 Task: Enable public transport information for bed and breakfast in St. Marys, Georgia, United States.
Action: Mouse moved to (443, 224)
Screenshot: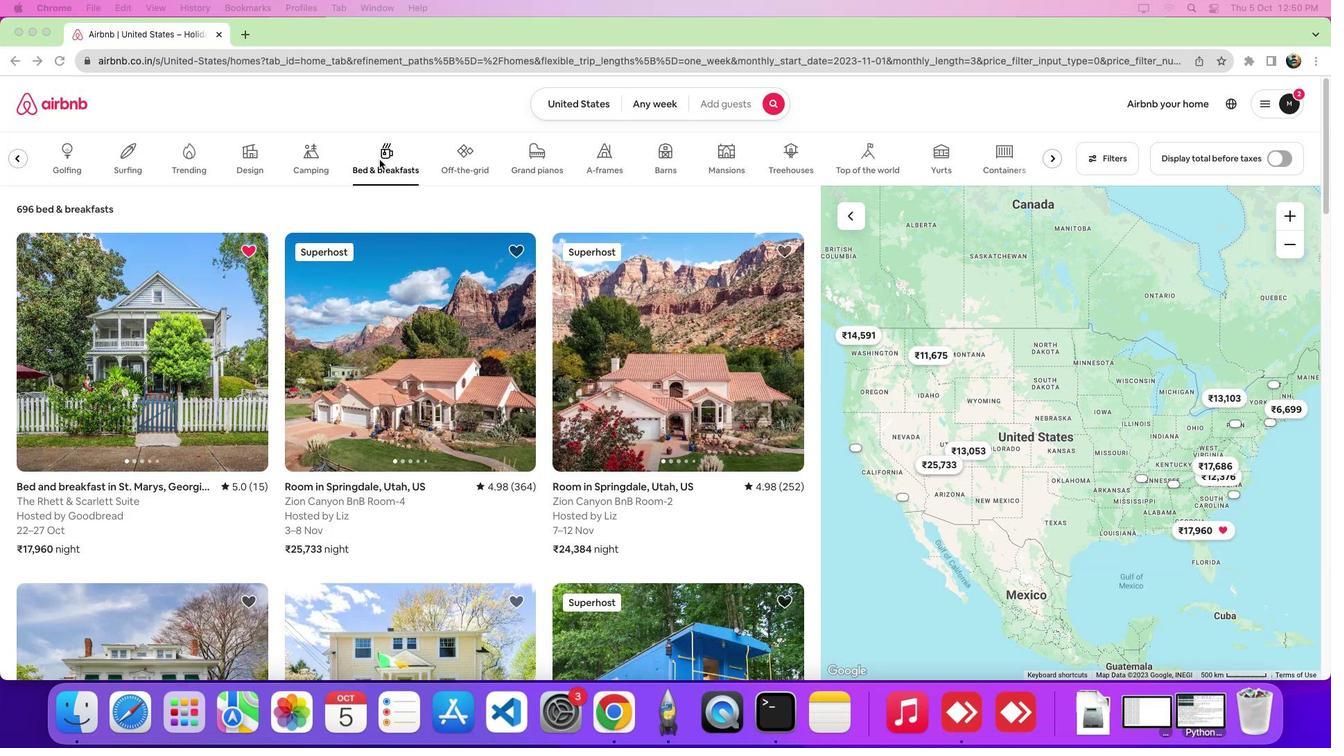 
Action: Mouse pressed left at (443, 224)
Screenshot: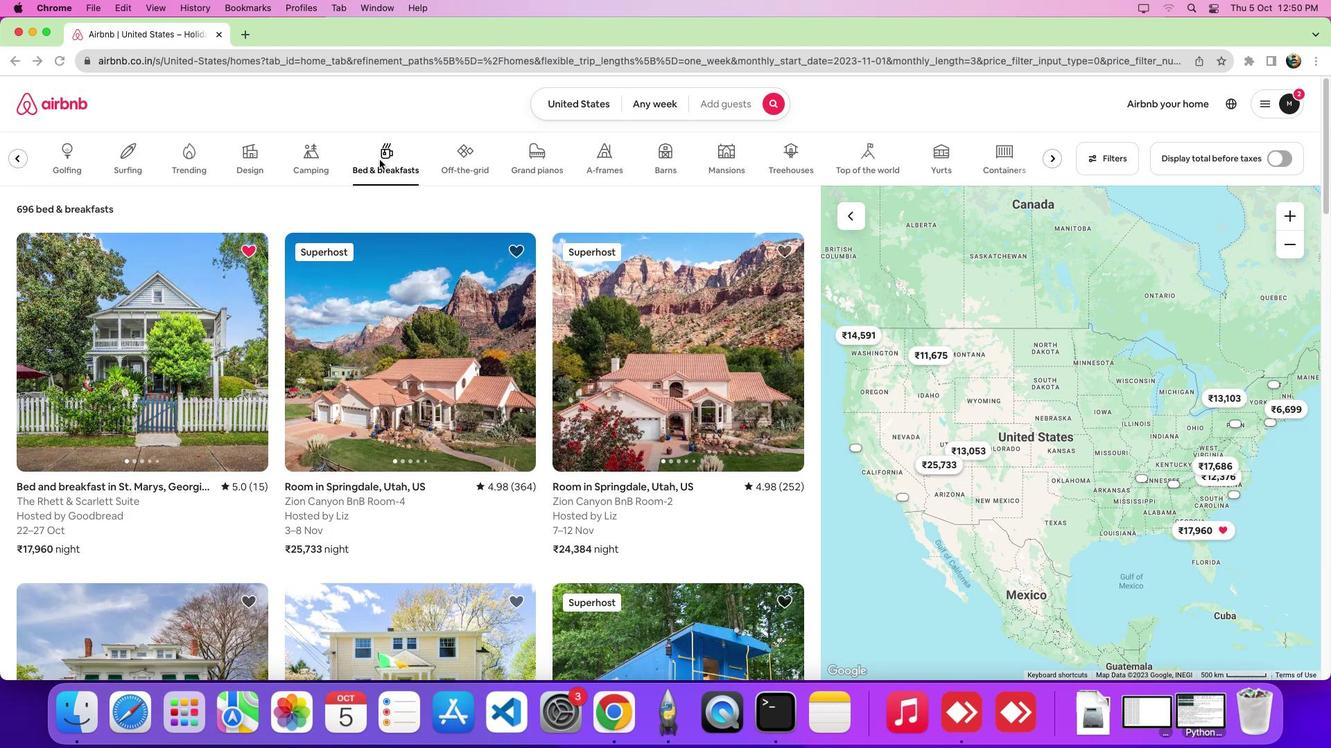 
Action: Mouse moved to (188, 470)
Screenshot: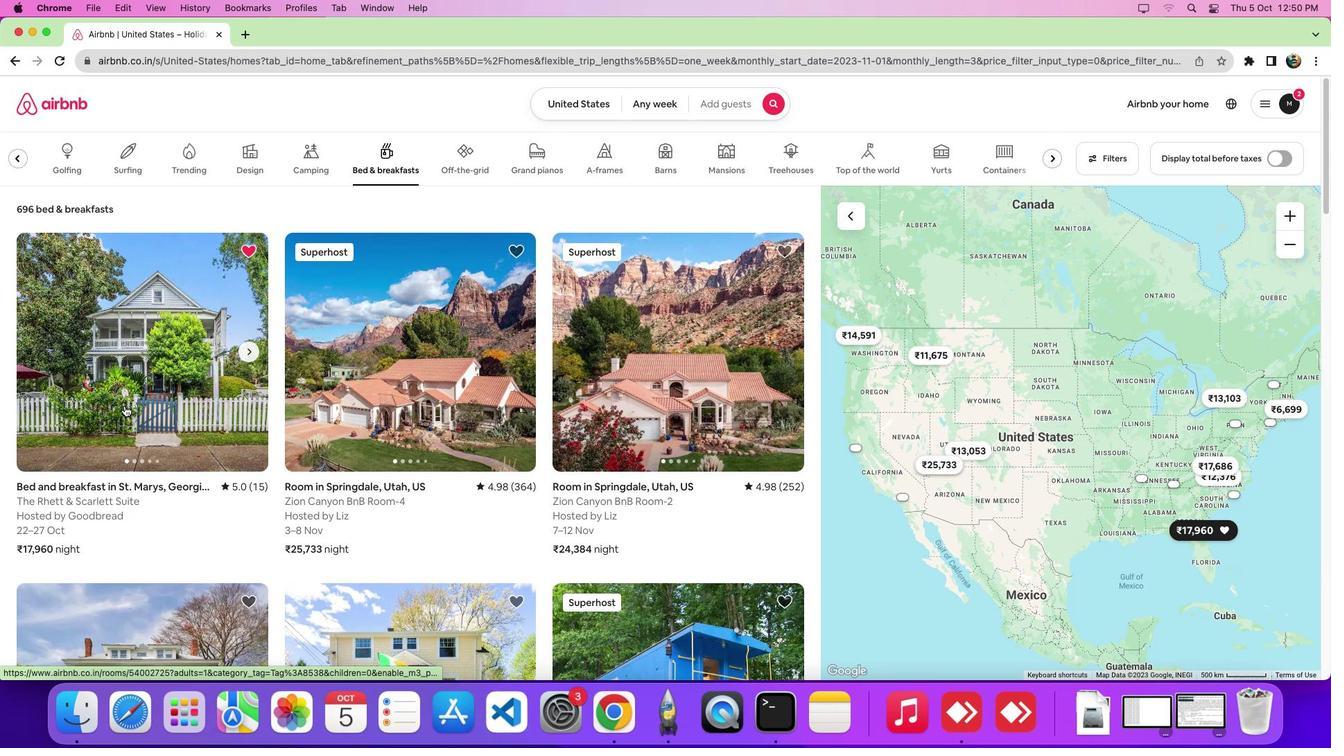 
Action: Mouse pressed left at (188, 470)
Screenshot: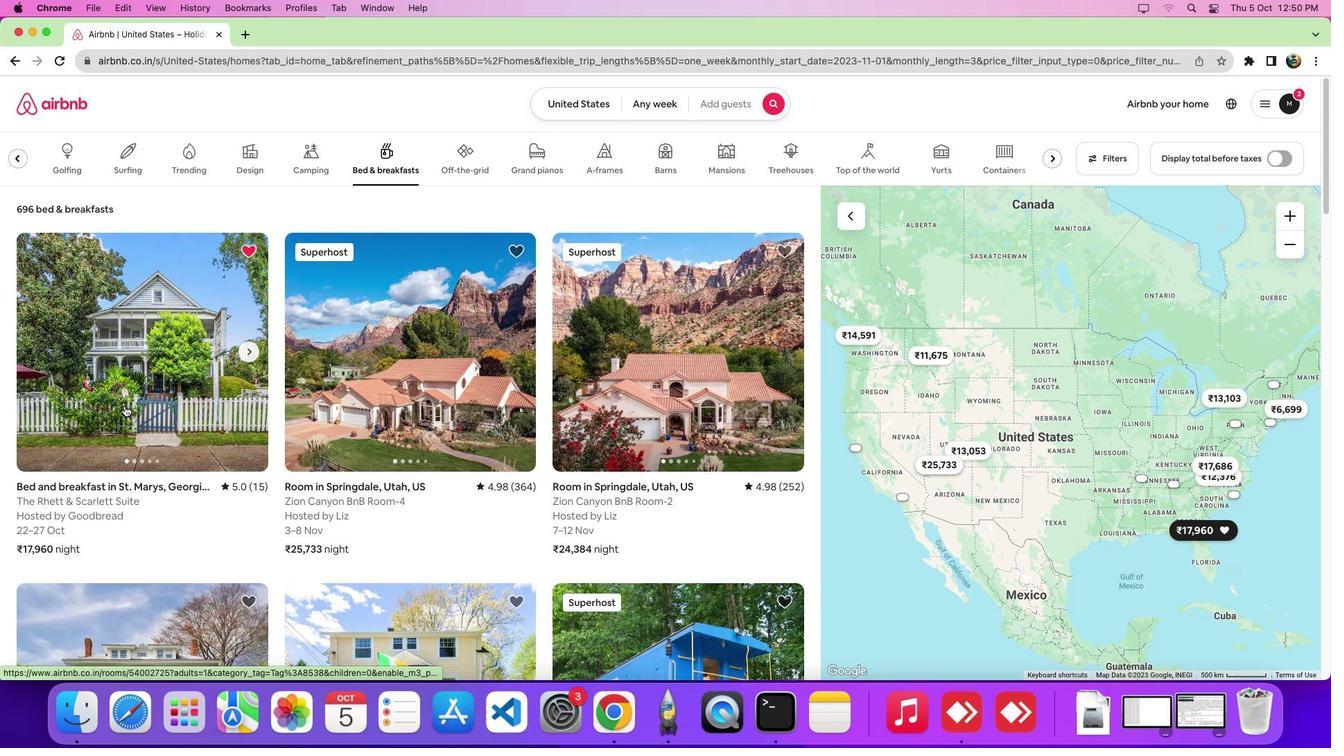 
Action: Mouse moved to (721, 527)
Screenshot: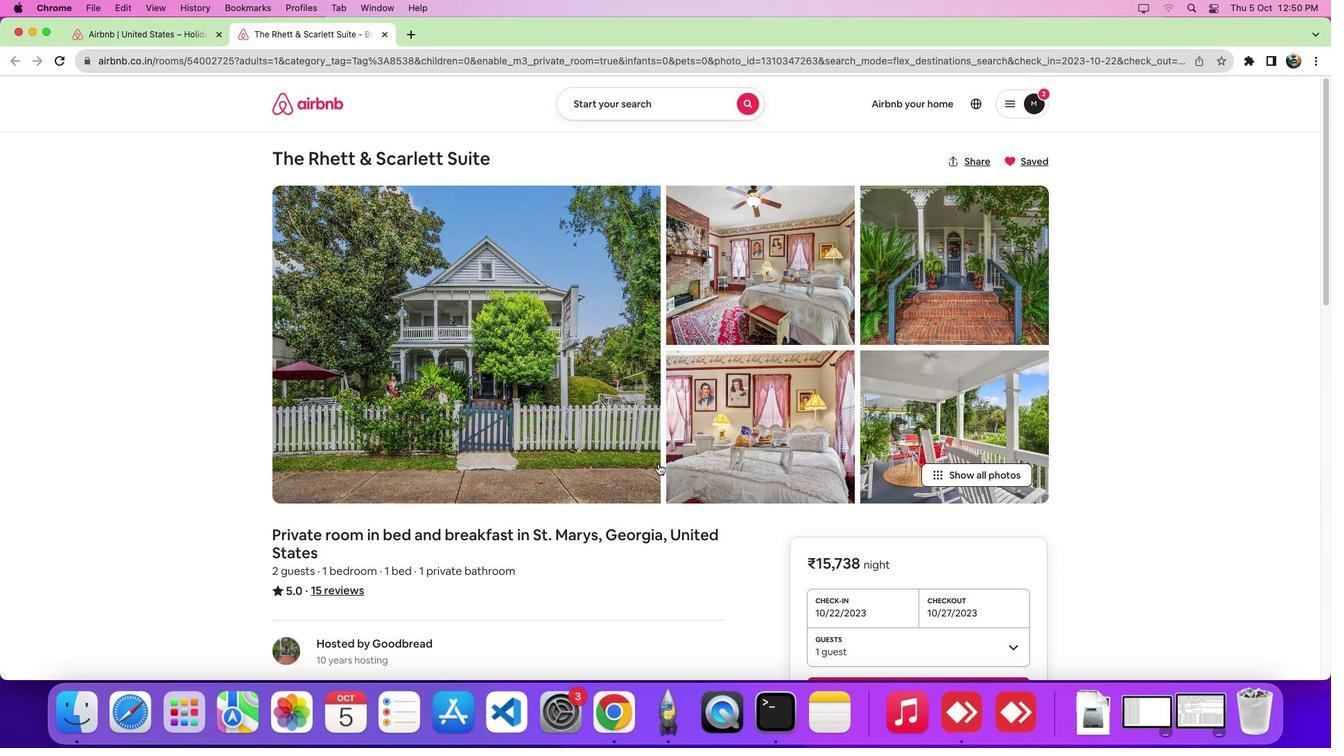 
Action: Mouse scrolled (721, 527) with delta (63, 63)
Screenshot: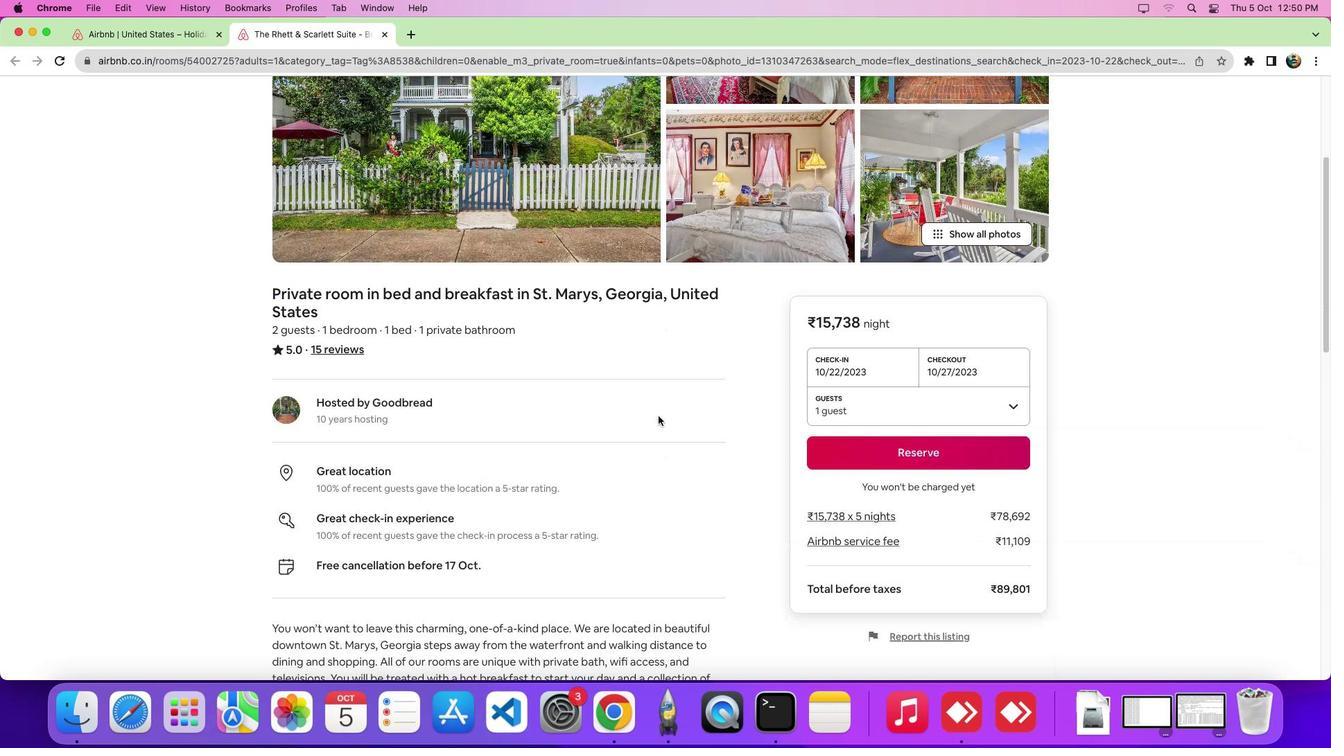 
Action: Mouse scrolled (721, 527) with delta (63, 62)
Screenshot: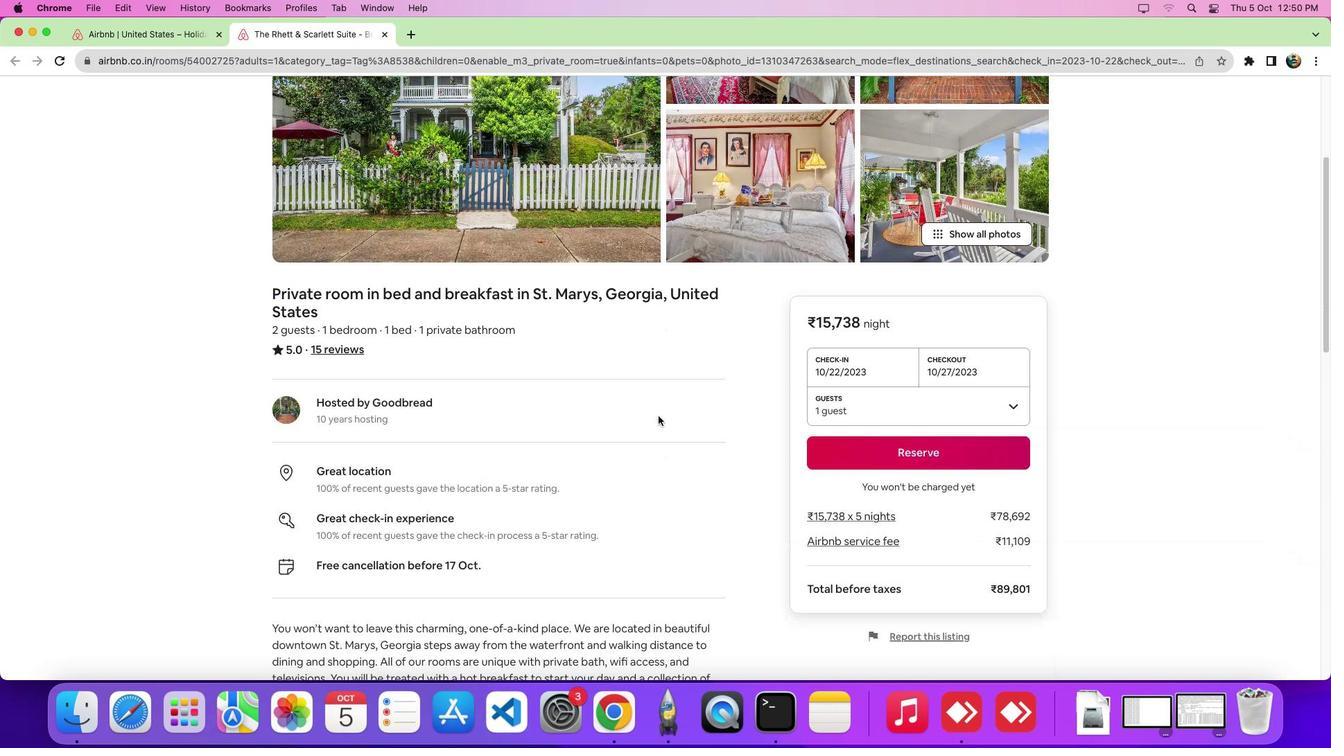 
Action: Mouse scrolled (721, 527) with delta (63, 57)
Screenshot: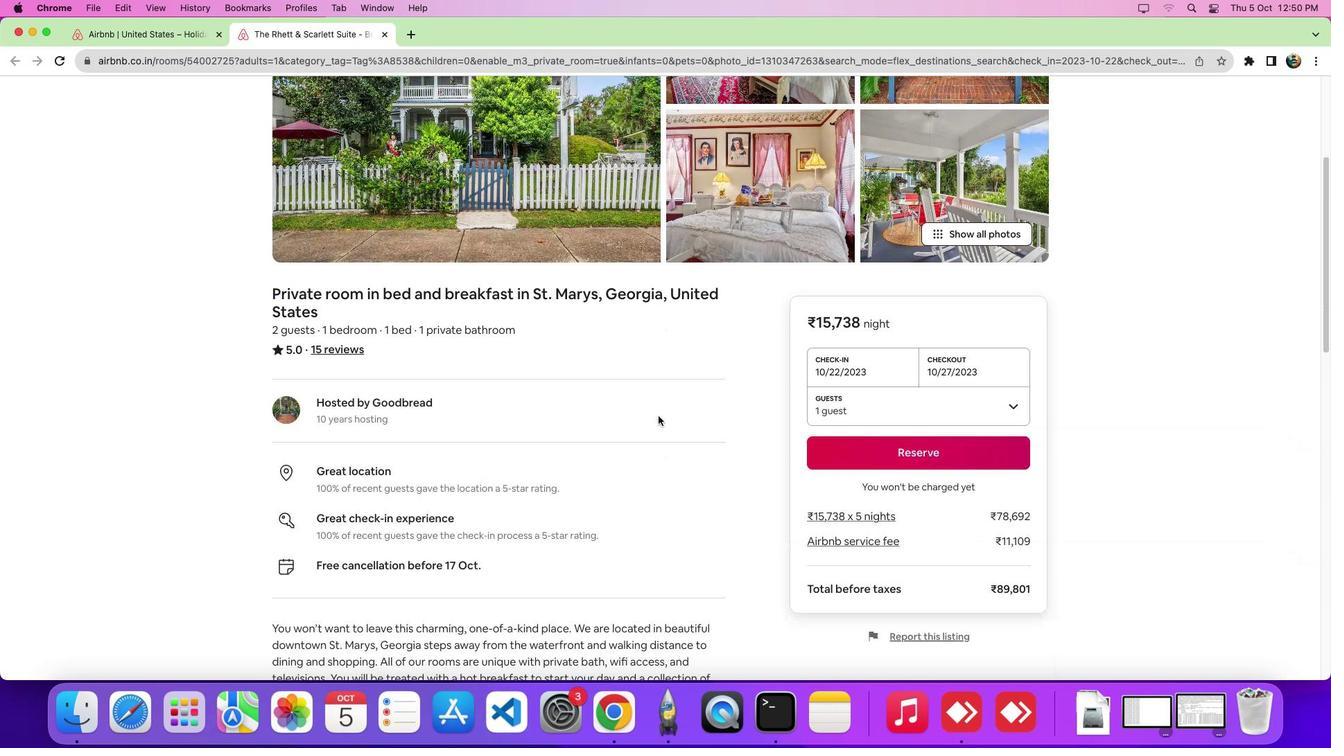 
Action: Mouse scrolled (721, 527) with delta (63, 54)
Screenshot: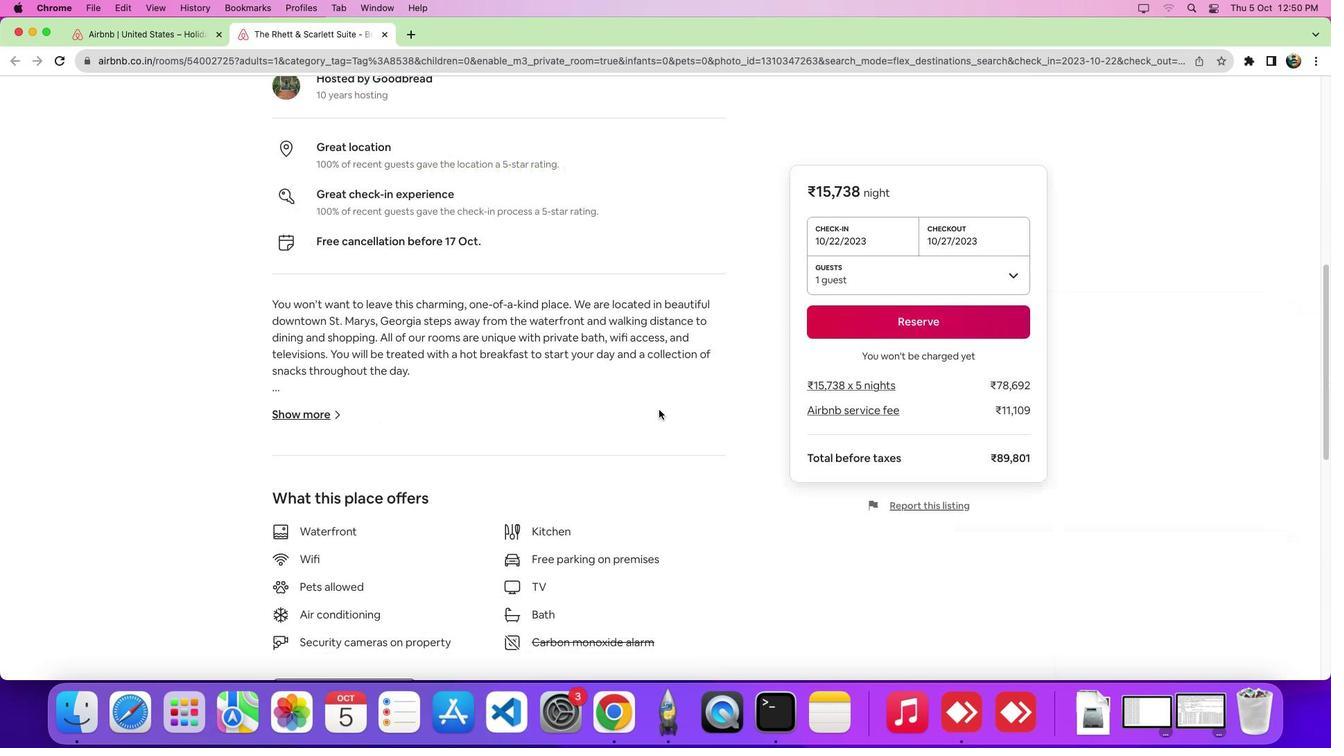 
Action: Mouse moved to (721, 466)
Screenshot: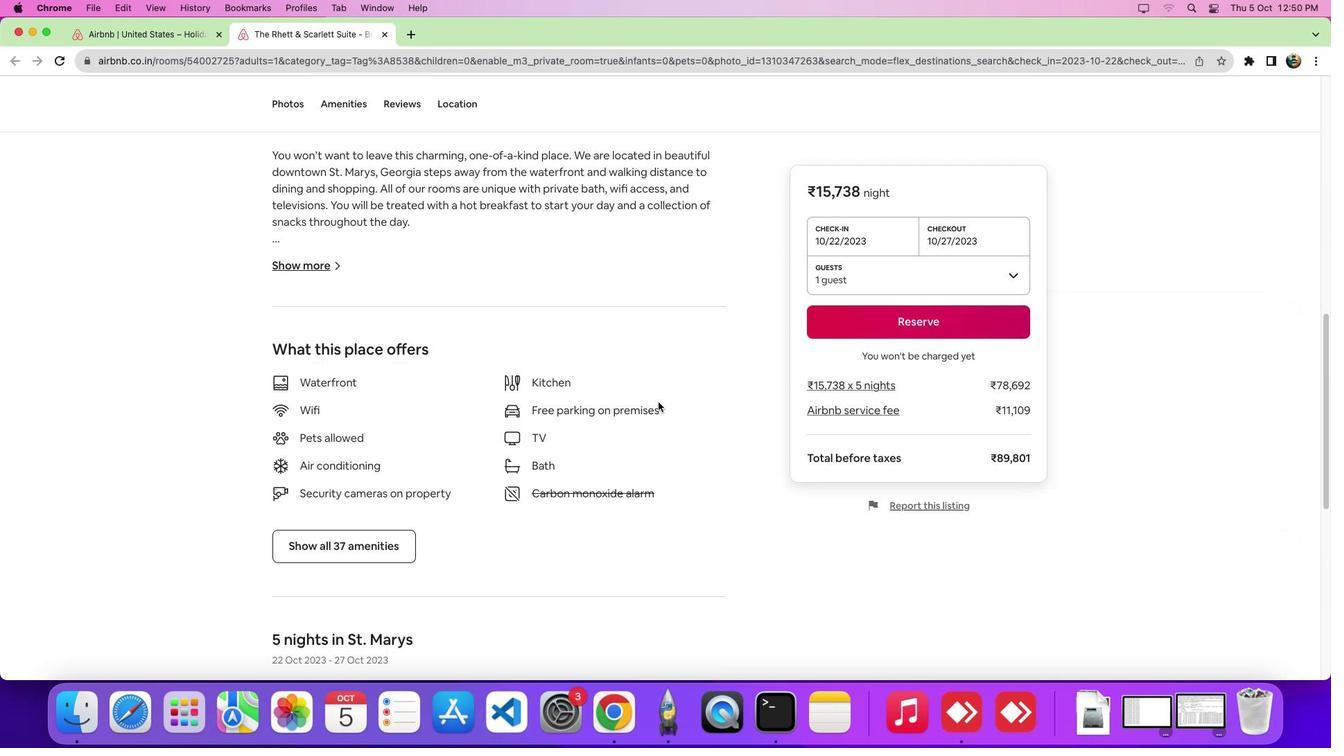 
Action: Mouse scrolled (721, 466) with delta (63, 63)
Screenshot: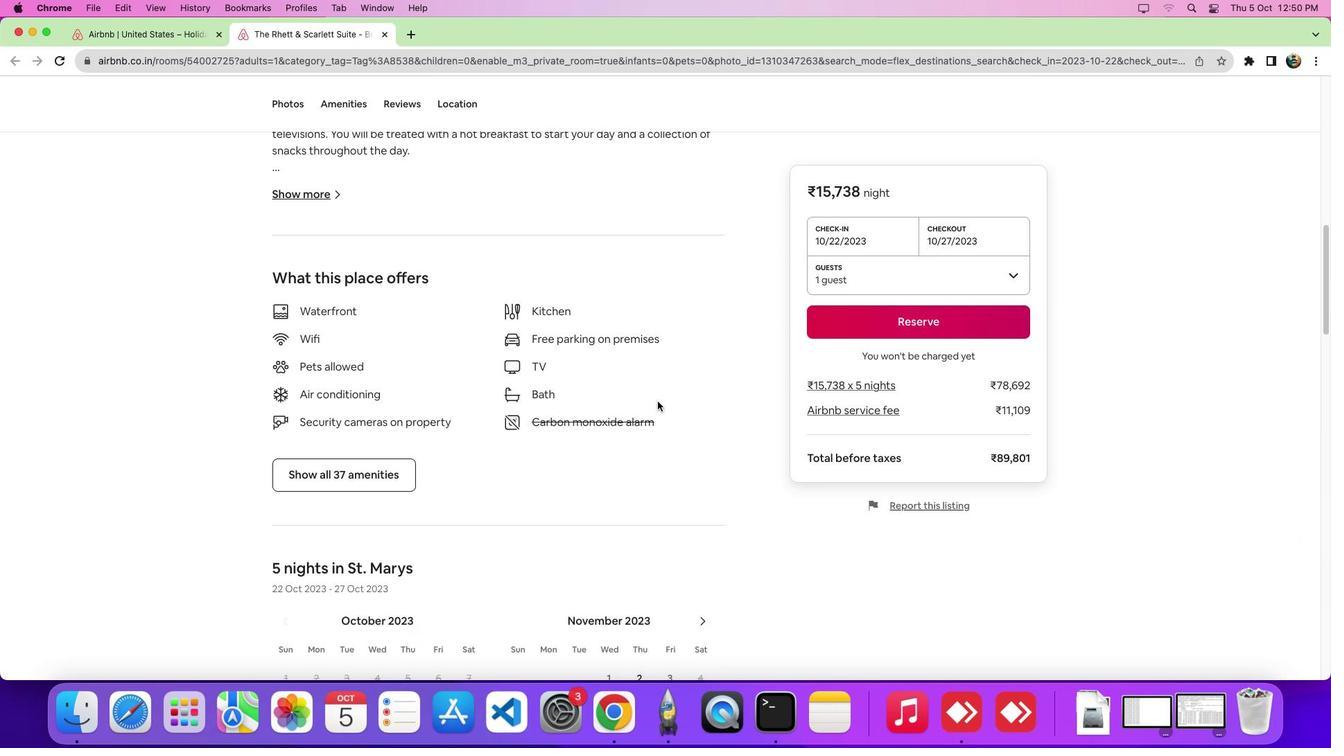 
Action: Mouse scrolled (721, 466) with delta (63, 62)
Screenshot: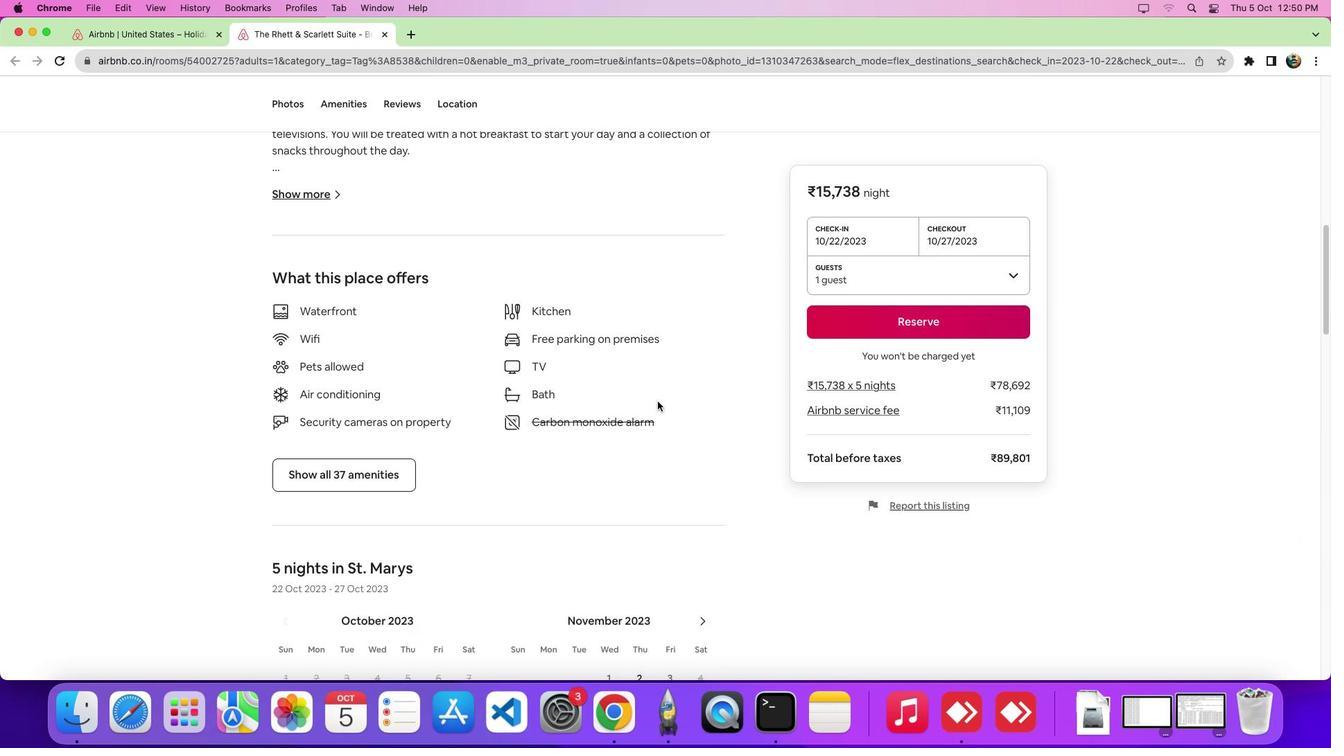 
Action: Mouse scrolled (721, 466) with delta (63, 57)
Screenshot: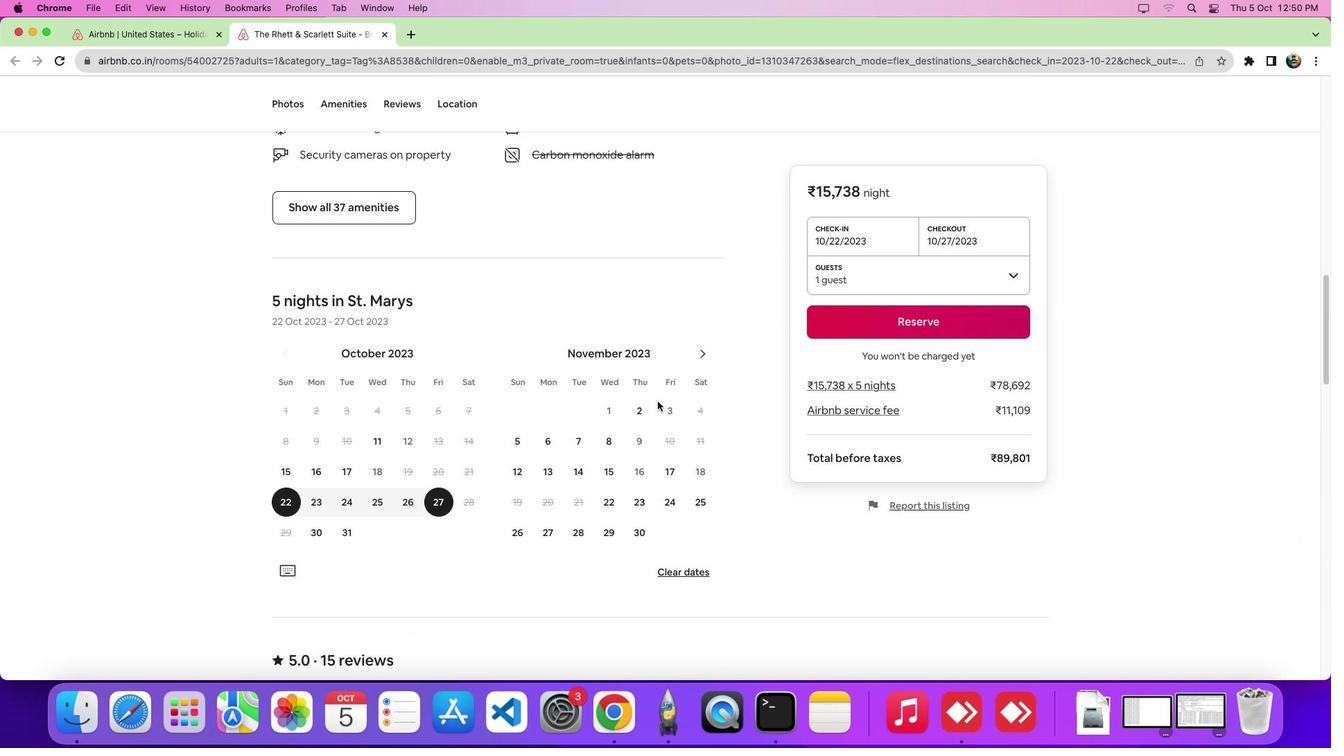 
Action: Mouse scrolled (721, 466) with delta (63, 54)
Screenshot: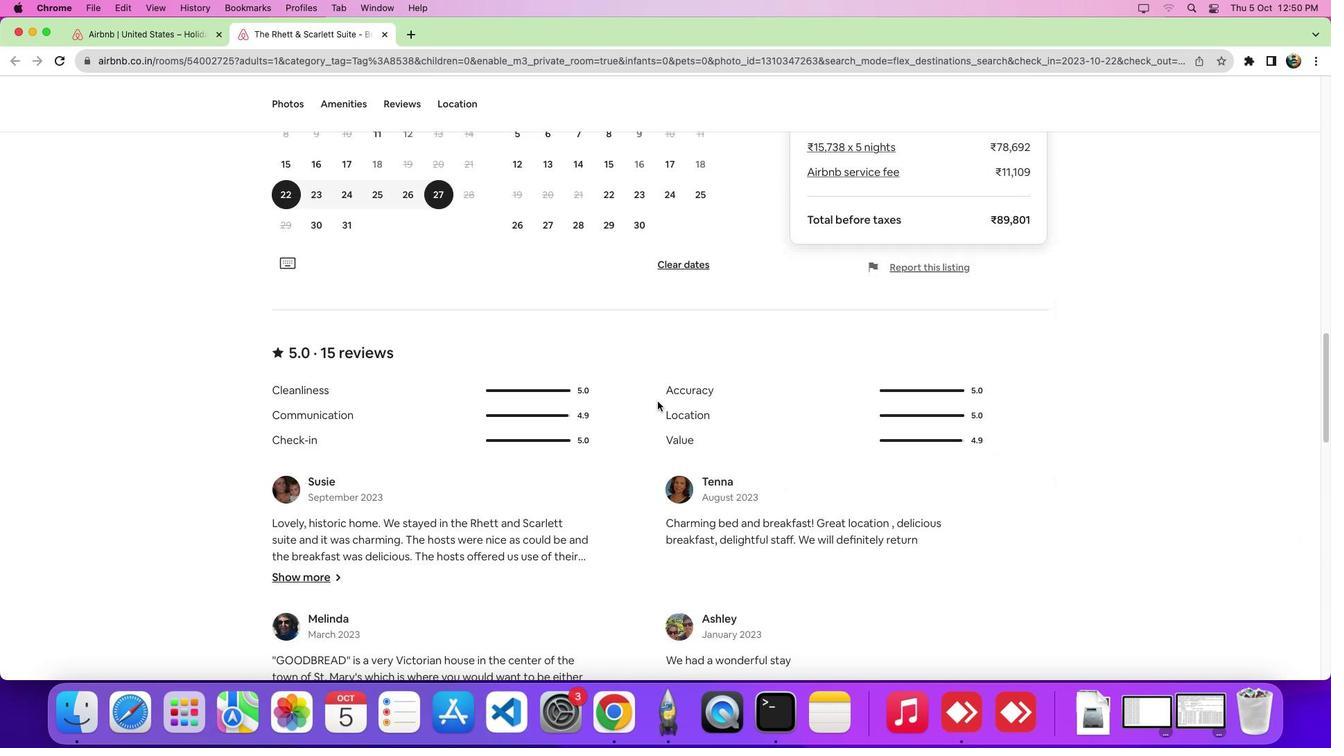 
Action: Mouse moved to (509, 168)
Screenshot: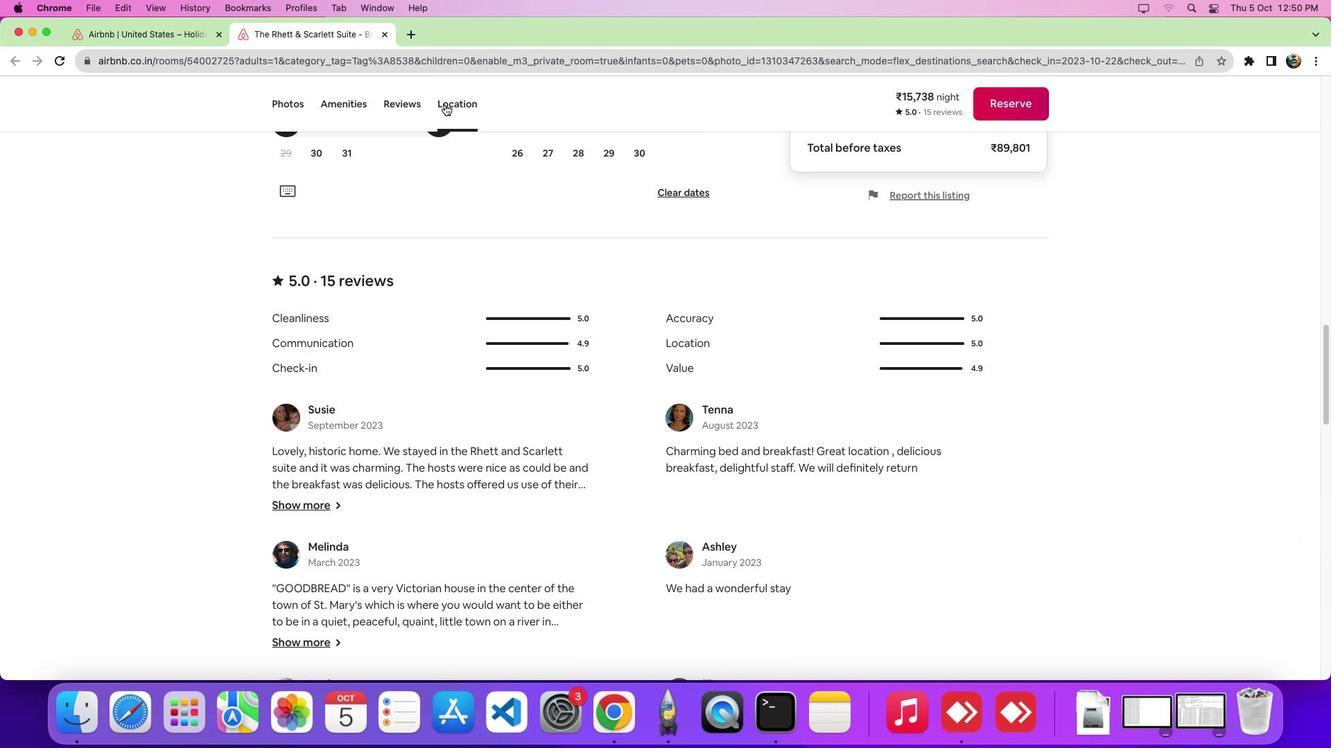 
Action: Mouse pressed left at (509, 168)
Screenshot: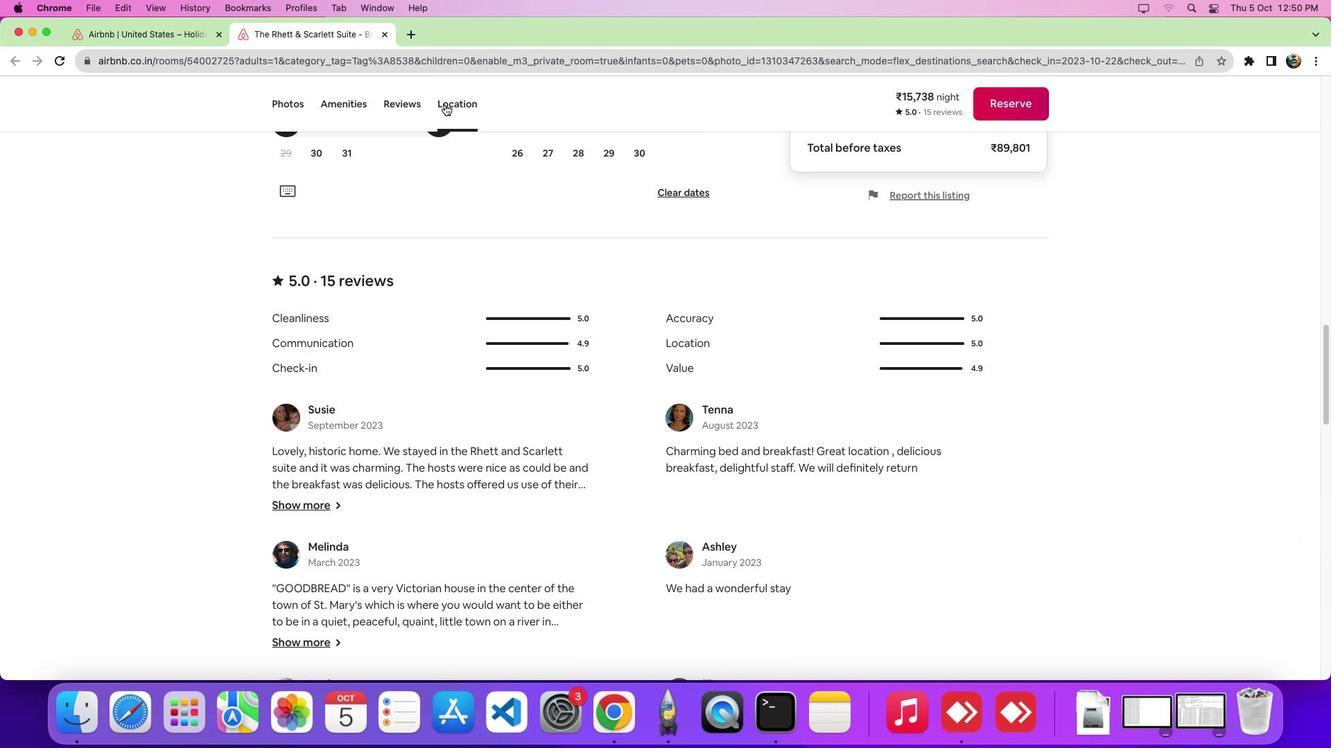 
Action: Mouse moved to (960, 322)
Screenshot: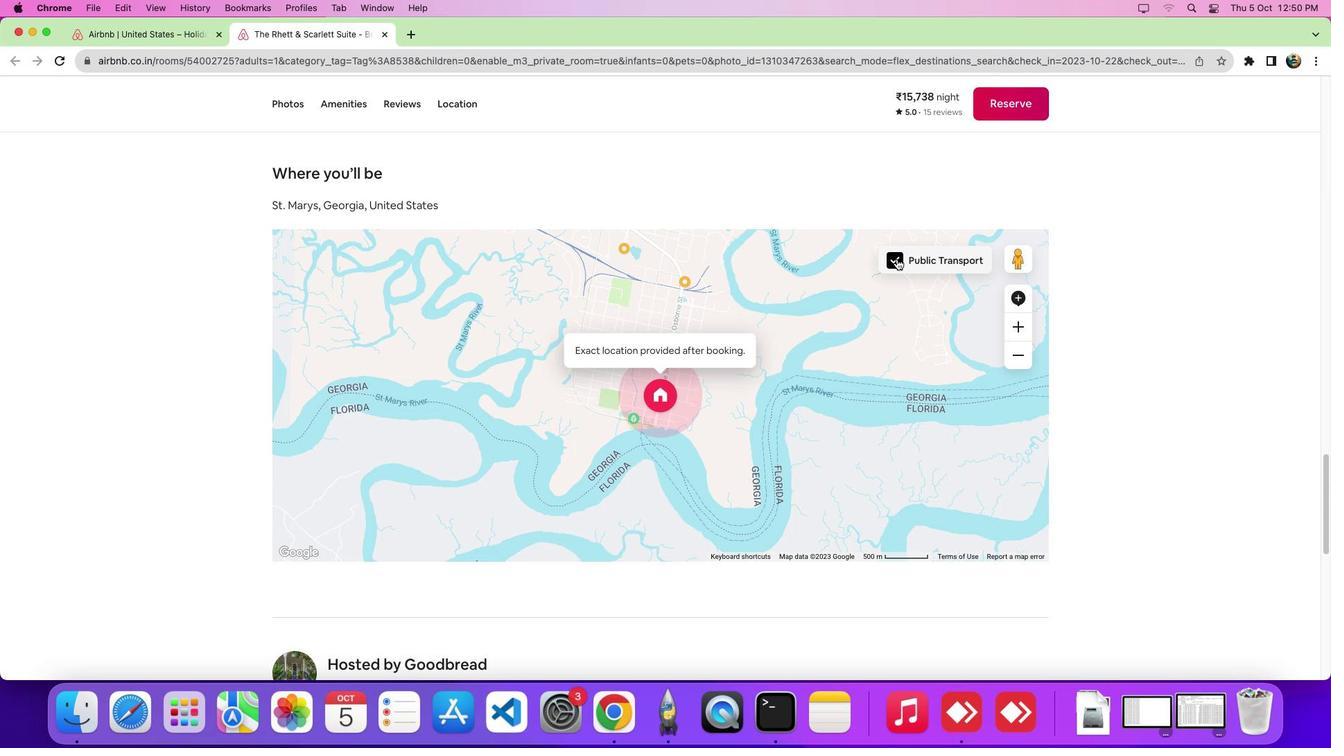 
Action: Mouse pressed left at (960, 322)
Screenshot: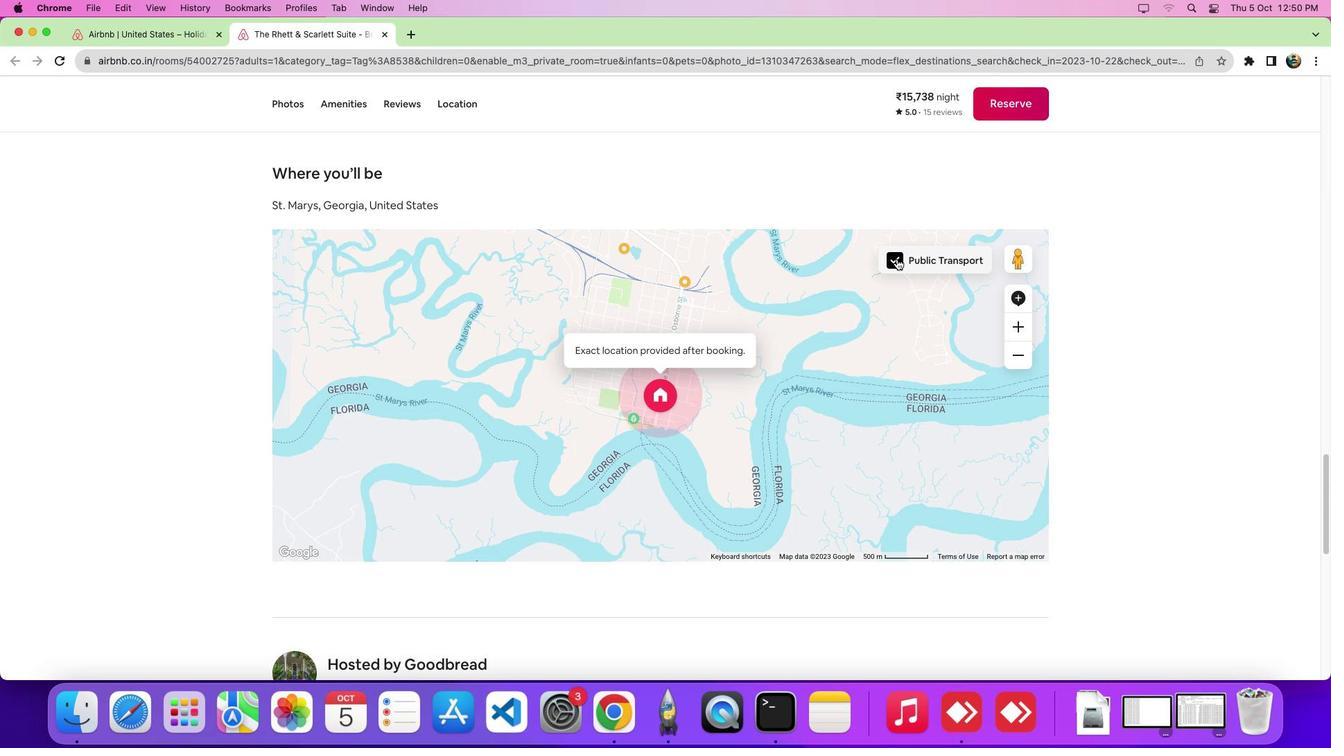 
Action: Mouse pressed left at (960, 322)
Screenshot: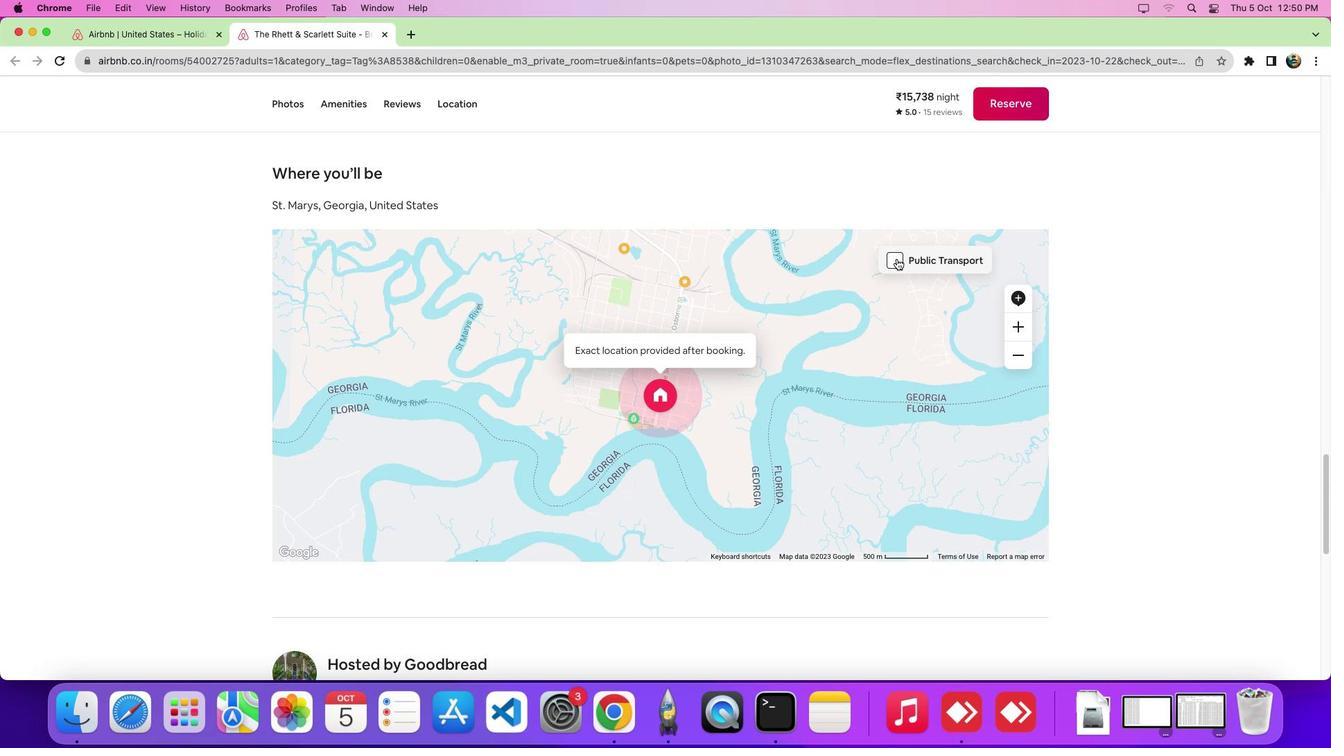
Action: Mouse moved to (962, 325)
Screenshot: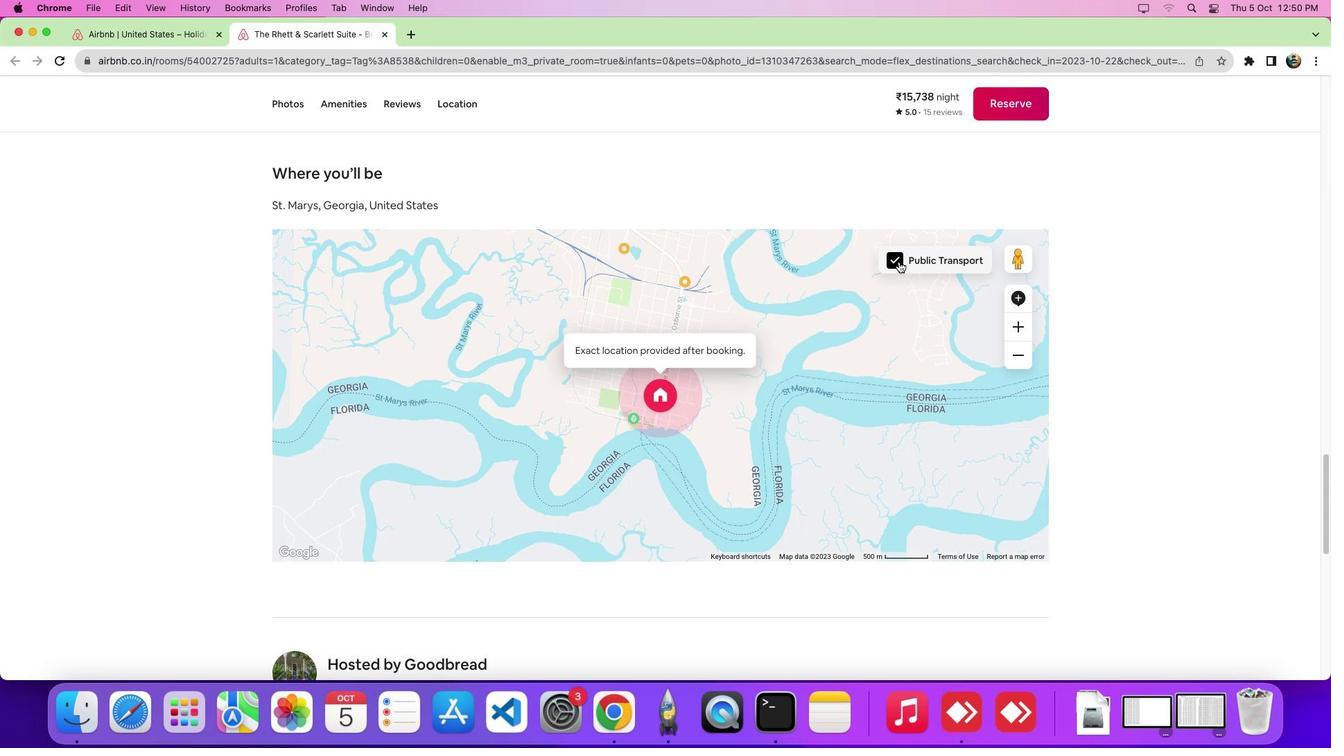
